 Task: Set the Billing Contact to 'contains' under New invoice in find invoice.
Action: Mouse moved to (138, 18)
Screenshot: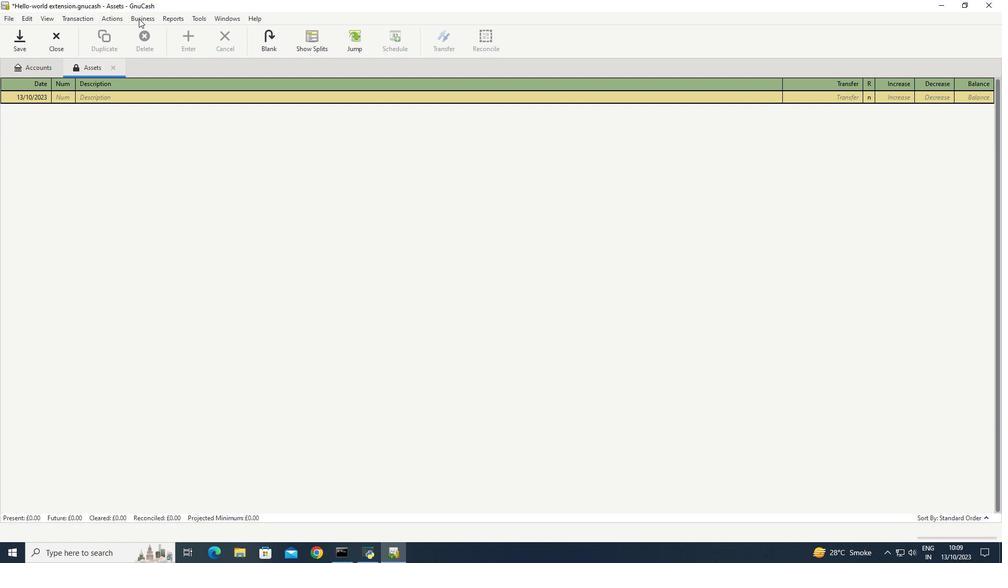 
Action: Mouse pressed left at (138, 18)
Screenshot: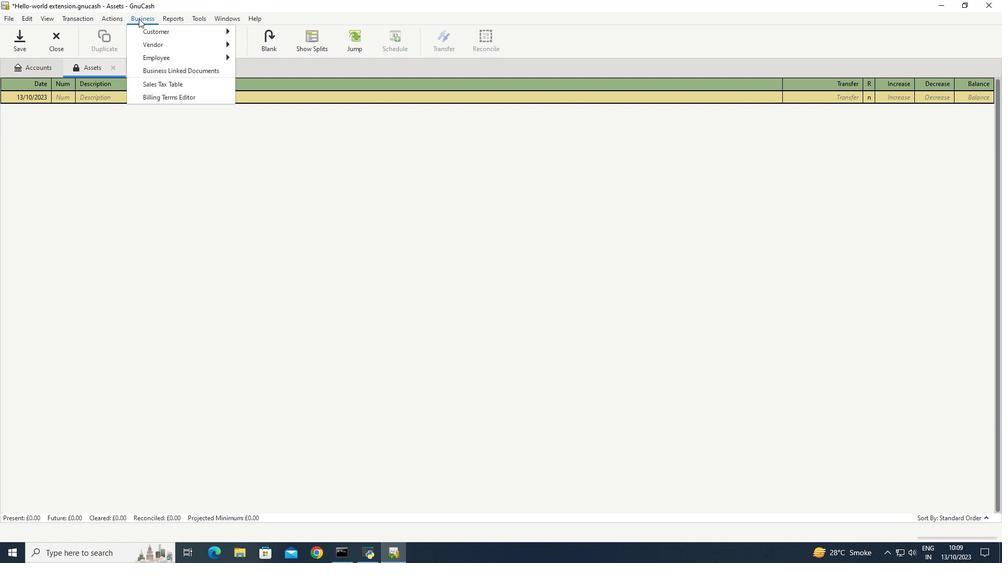 
Action: Mouse moved to (263, 84)
Screenshot: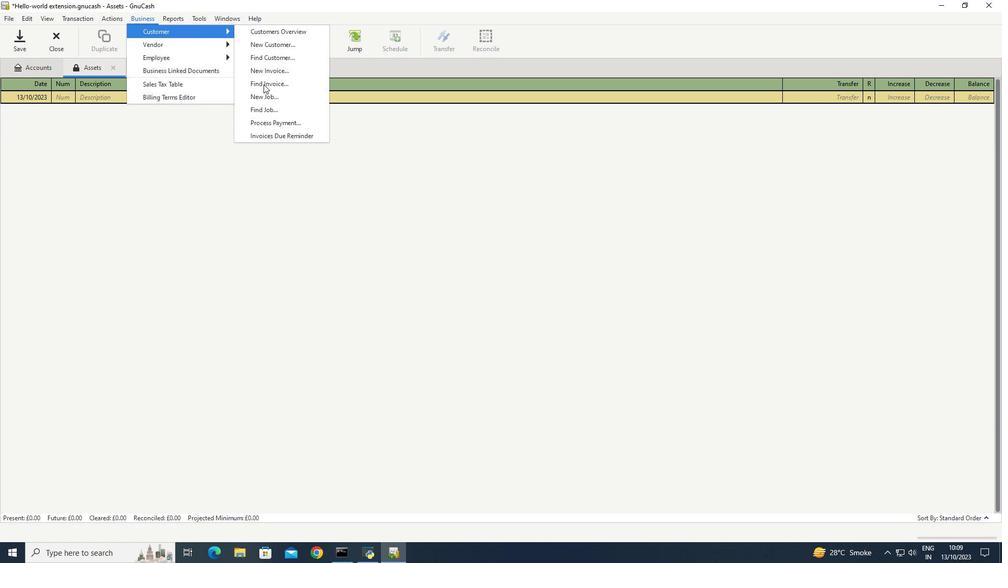 
Action: Mouse pressed left at (263, 84)
Screenshot: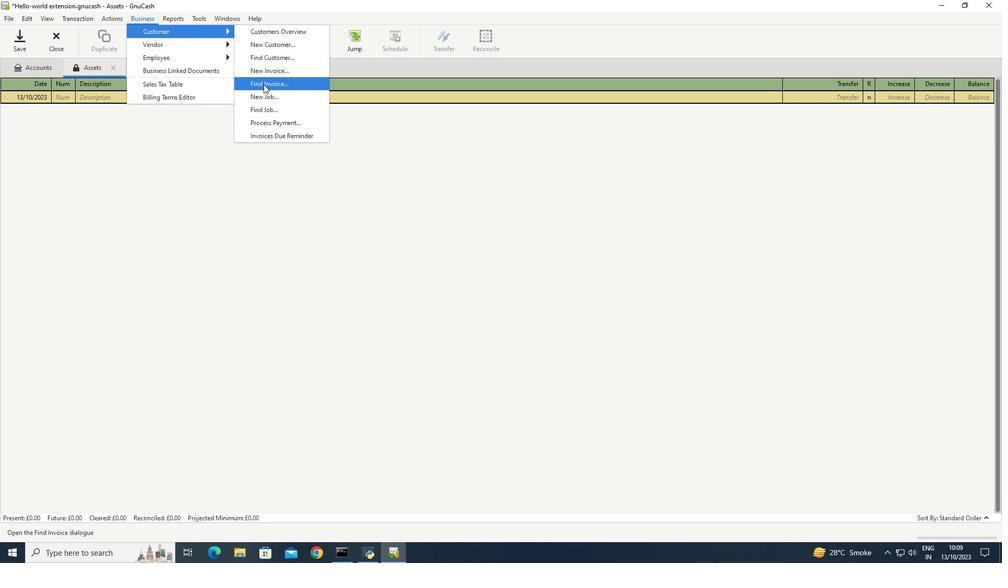 
Action: Mouse moved to (519, 357)
Screenshot: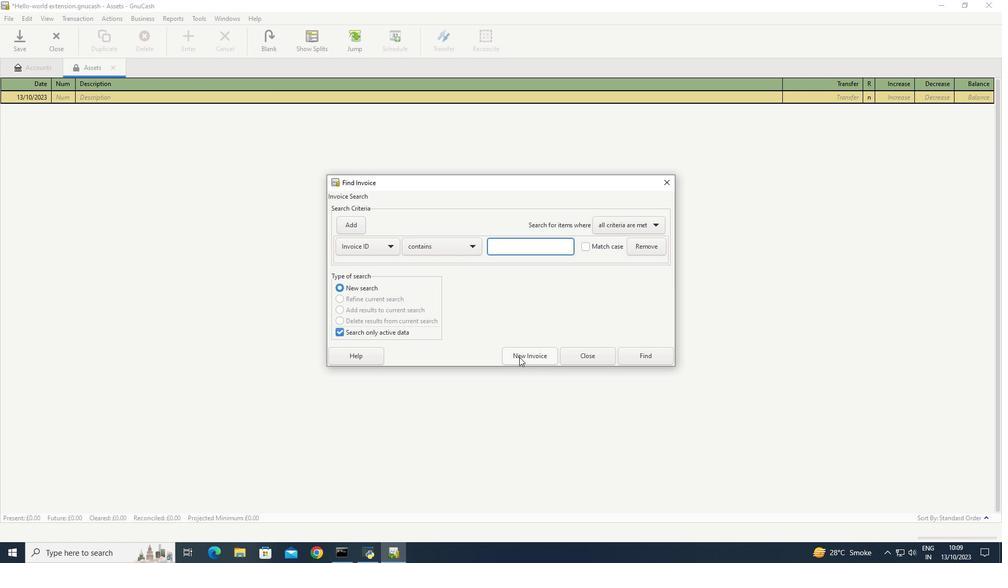 
Action: Mouse pressed left at (519, 357)
Screenshot: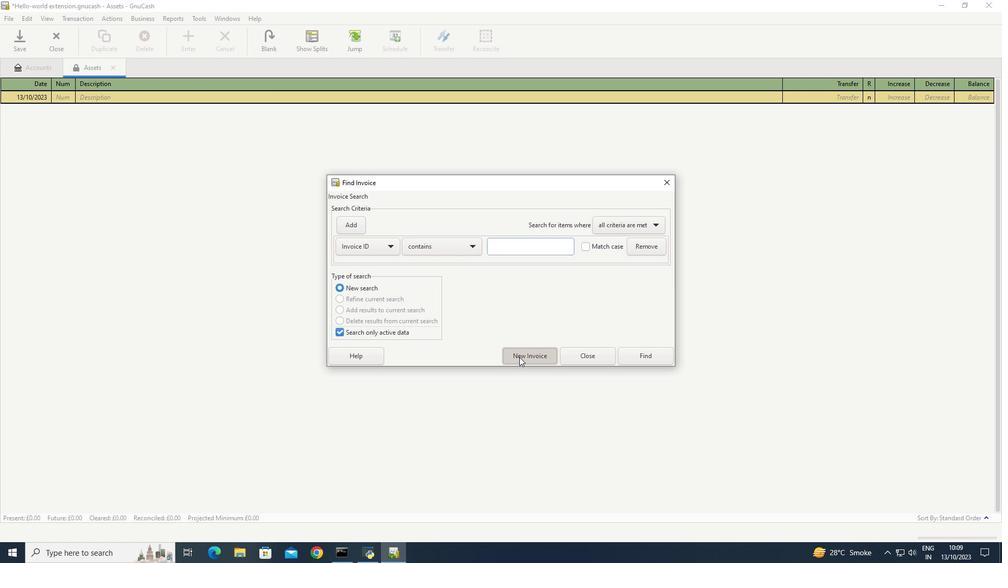 
Action: Mouse moved to (558, 281)
Screenshot: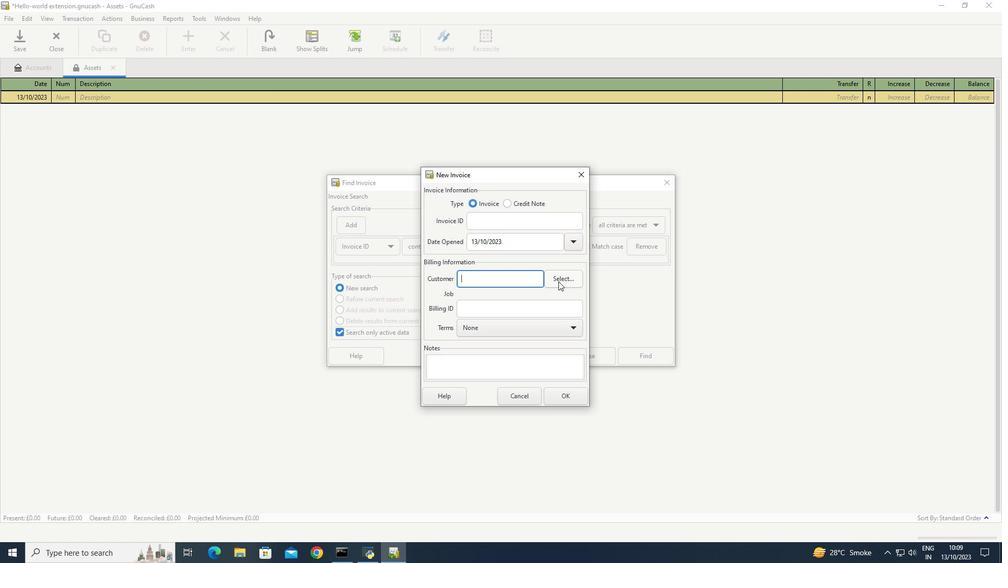 
Action: Mouse pressed left at (558, 281)
Screenshot: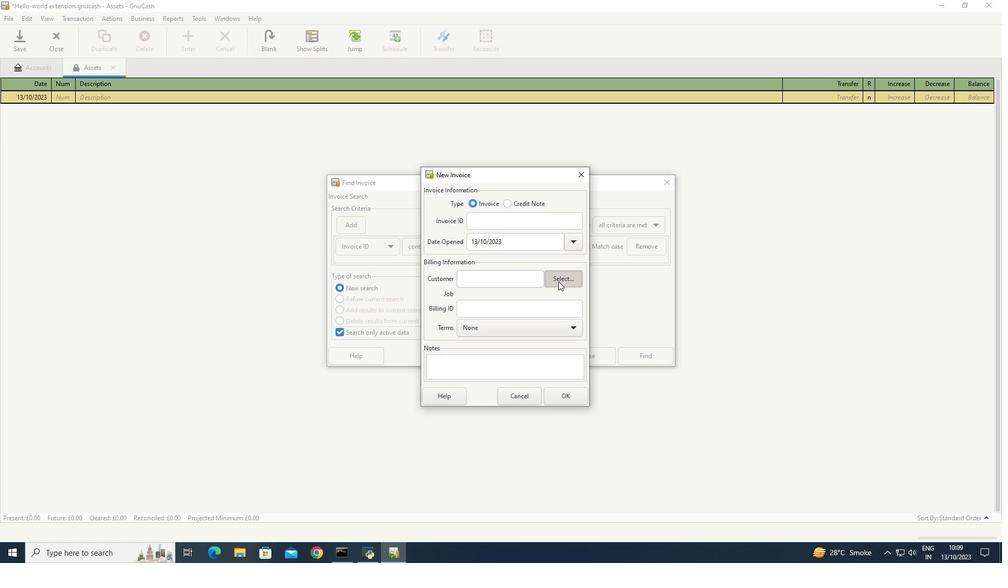
Action: Mouse moved to (390, 248)
Screenshot: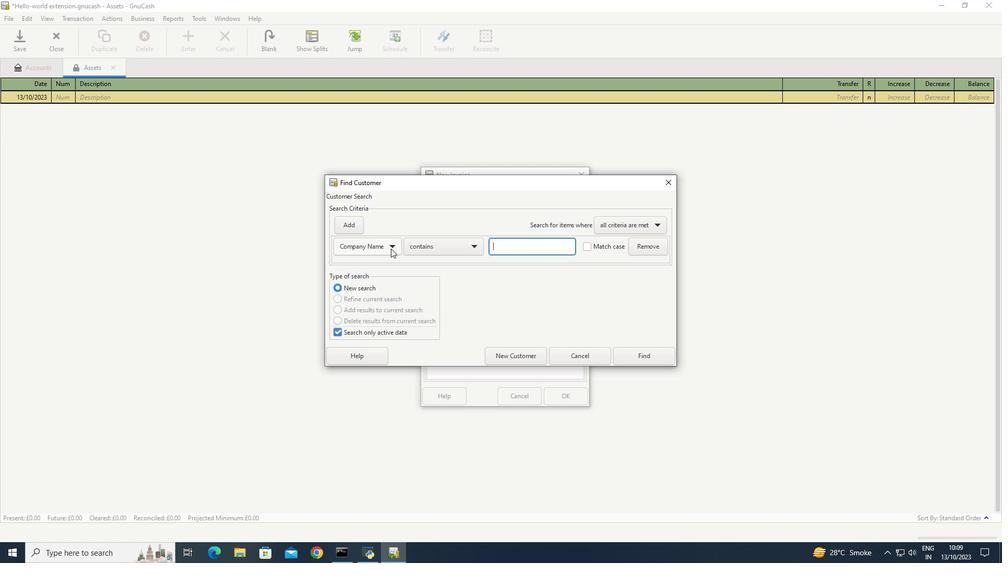 
Action: Mouse pressed left at (390, 248)
Screenshot: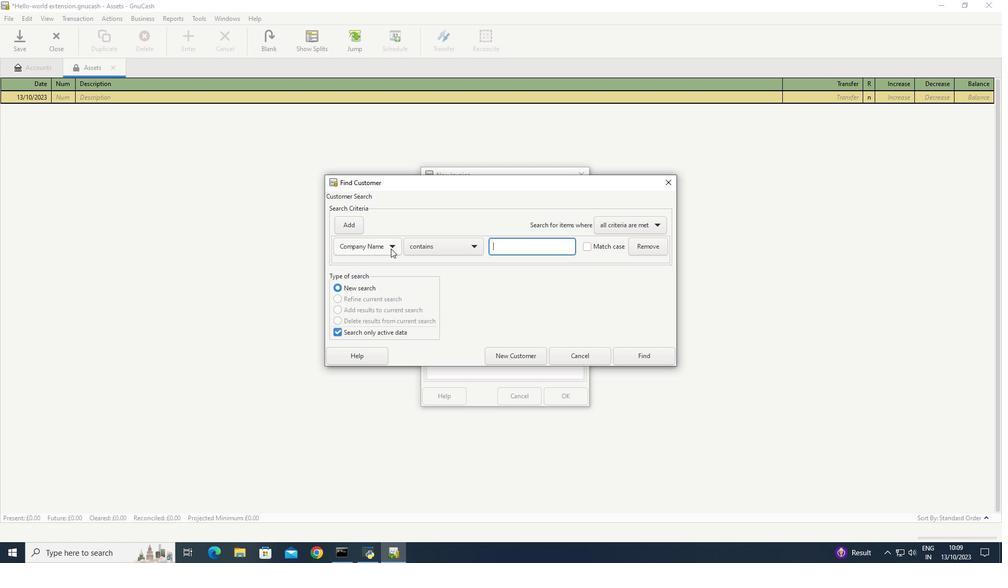 
Action: Mouse moved to (365, 281)
Screenshot: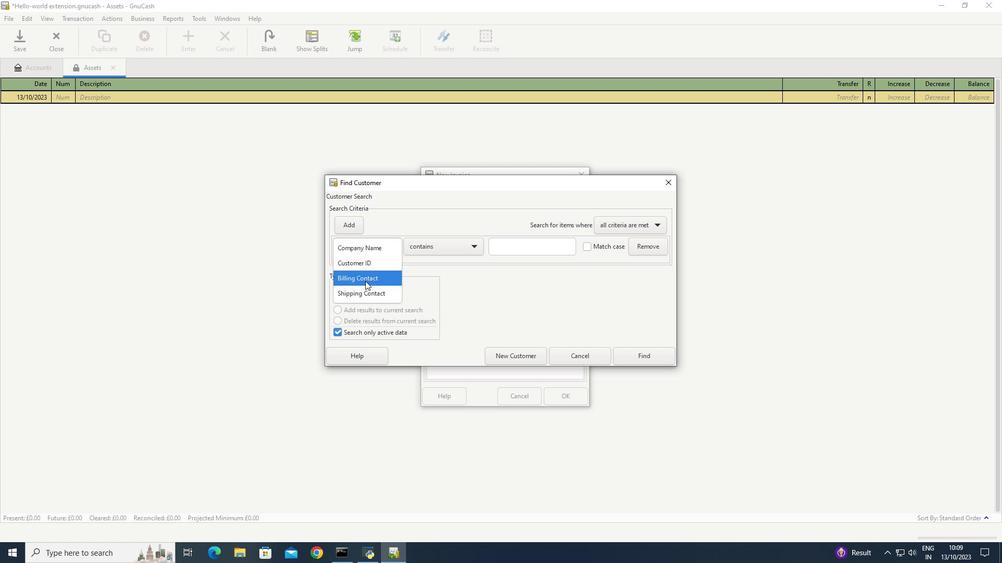 
Action: Mouse pressed left at (365, 281)
Screenshot: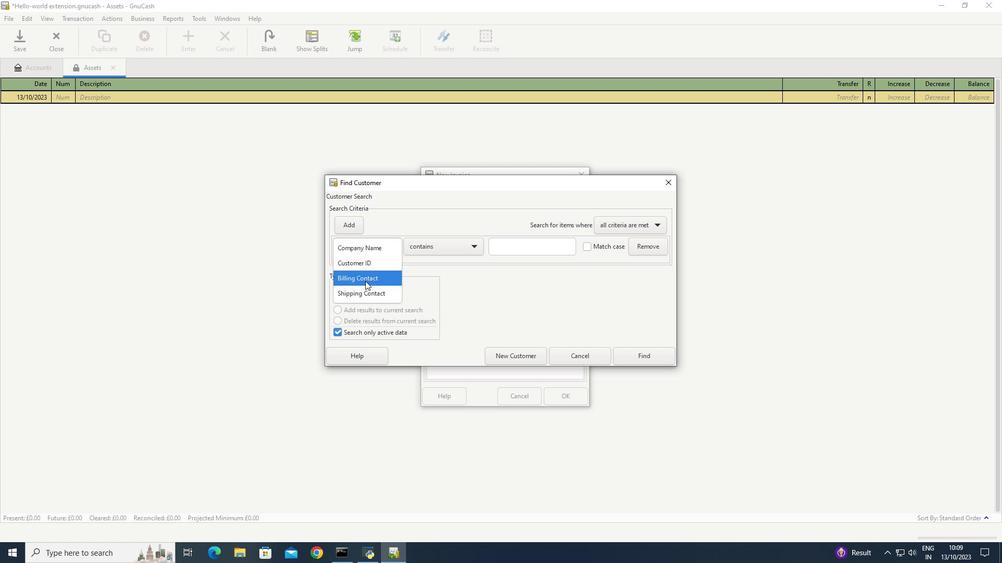 
Action: Mouse moved to (468, 248)
Screenshot: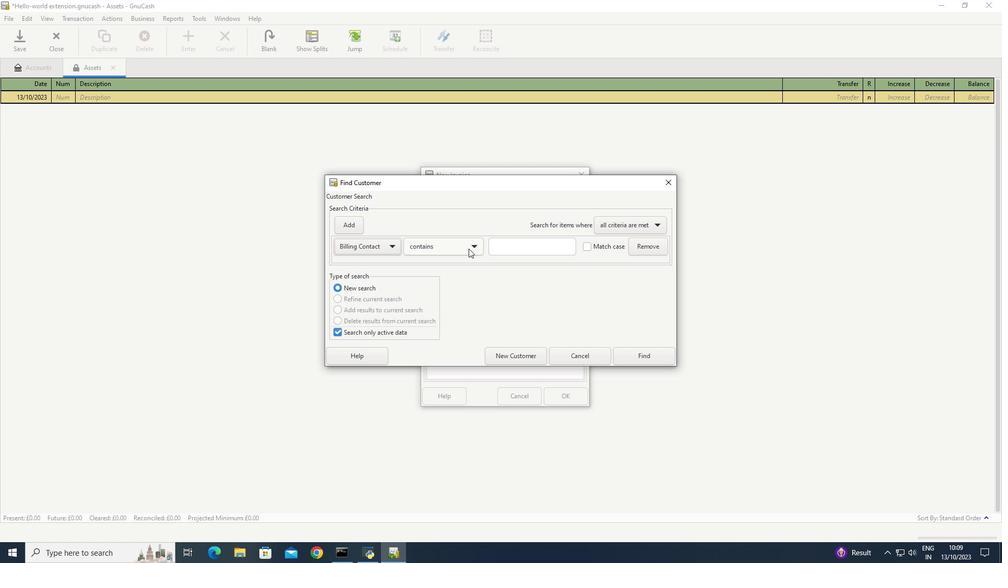 
Action: Mouse pressed left at (468, 248)
Screenshot: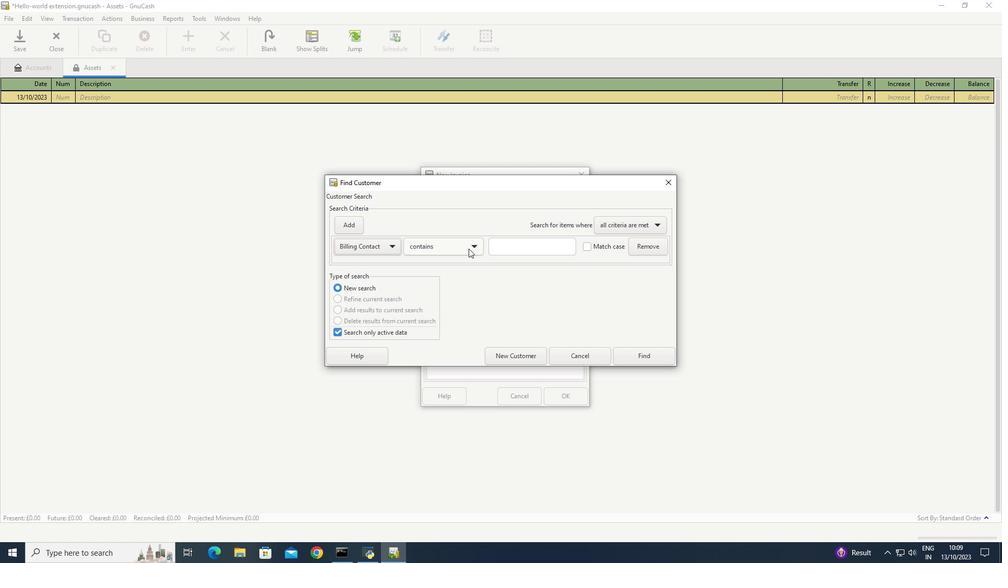 
Action: Mouse moved to (421, 251)
Screenshot: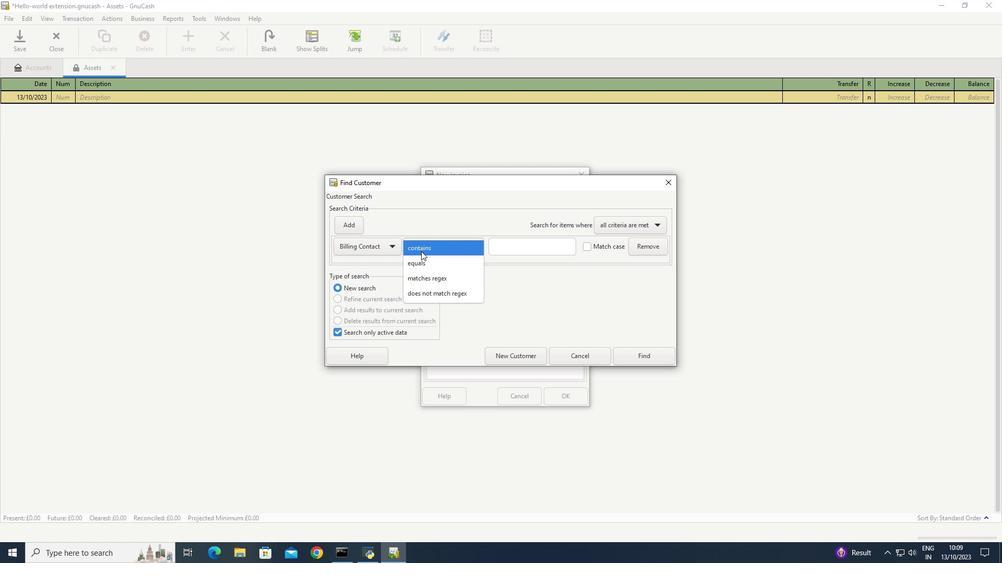 
Action: Mouse pressed left at (421, 251)
Screenshot: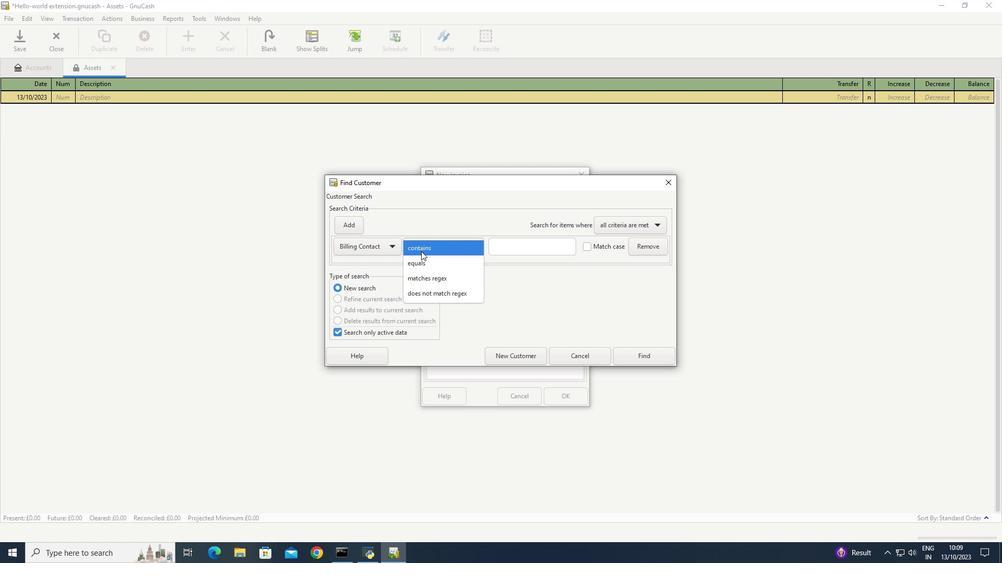 
Action: Mouse moved to (491, 299)
Screenshot: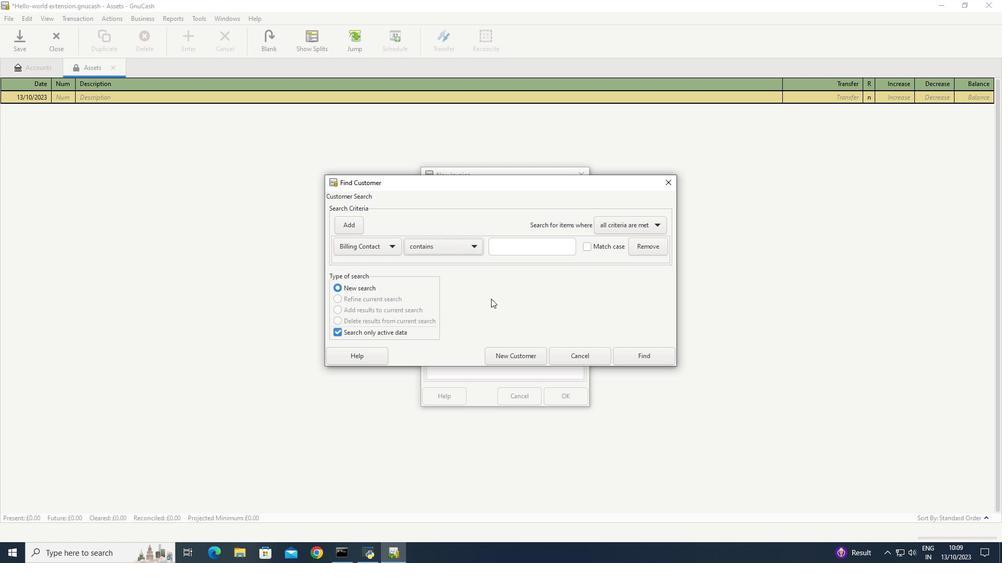 
Action: Mouse pressed left at (491, 299)
Screenshot: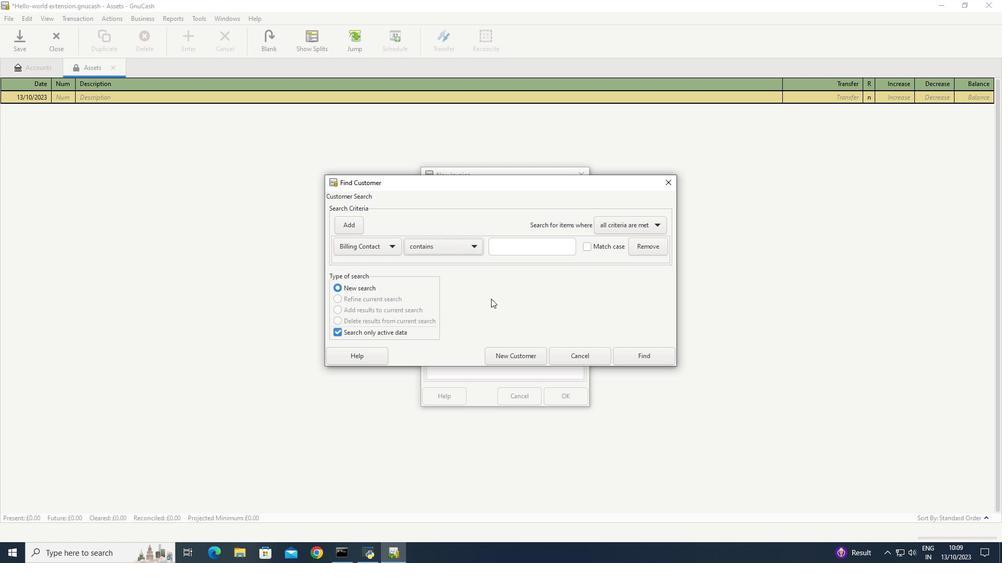 
